 Task: Create a due date automation trigger when advanced on, on the monday before a card is due add fields with custom fields "Resume" completed at 11:00 AM.
Action: Mouse moved to (1008, 94)
Screenshot: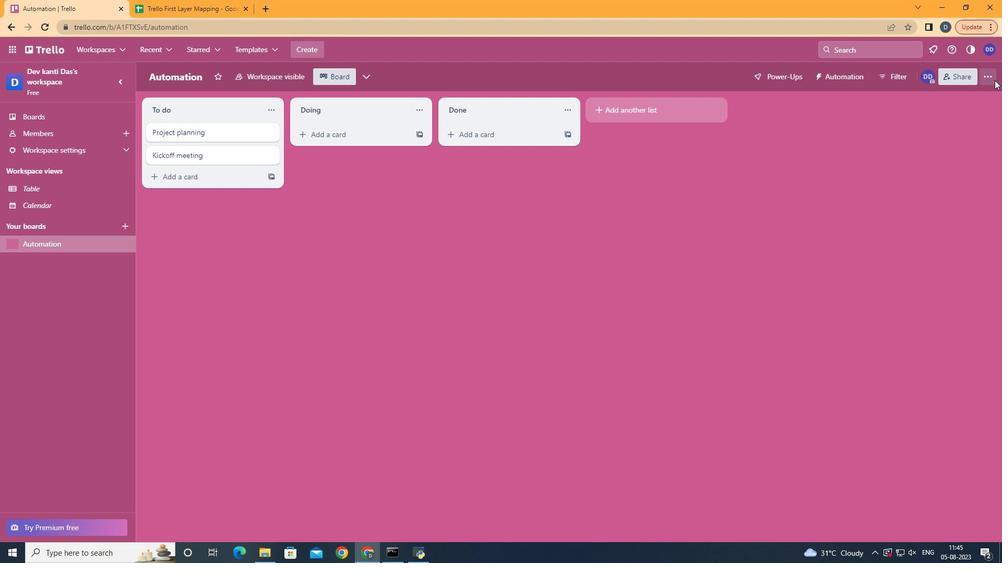 
Action: Mouse pressed left at (1008, 94)
Screenshot: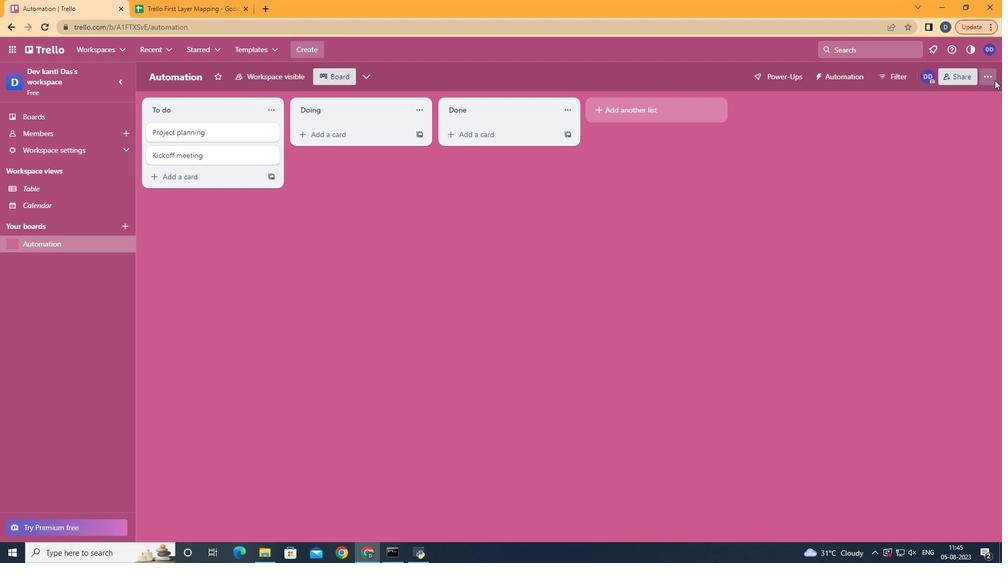 
Action: Mouse moved to (925, 238)
Screenshot: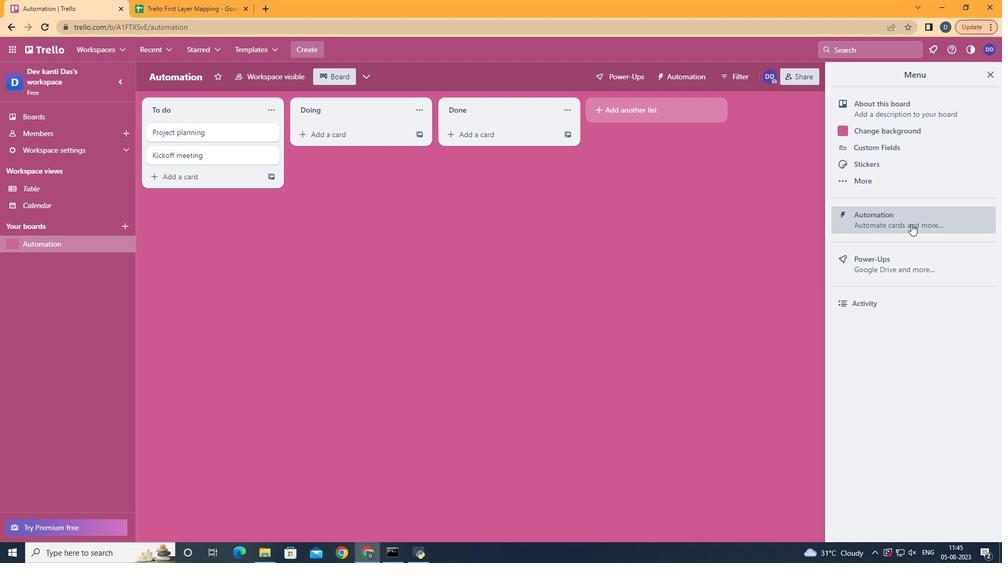 
Action: Mouse pressed left at (925, 238)
Screenshot: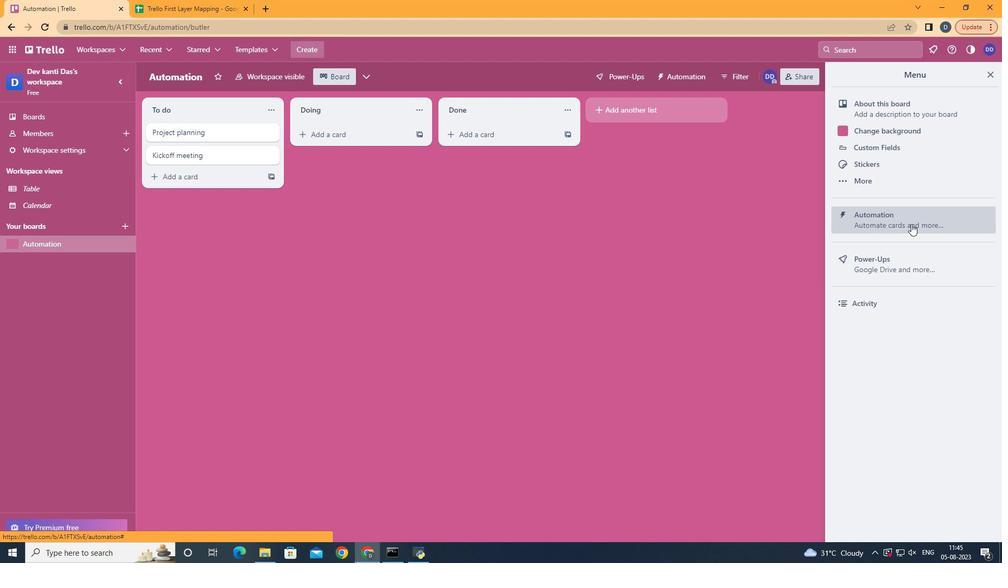 
Action: Mouse moved to (204, 223)
Screenshot: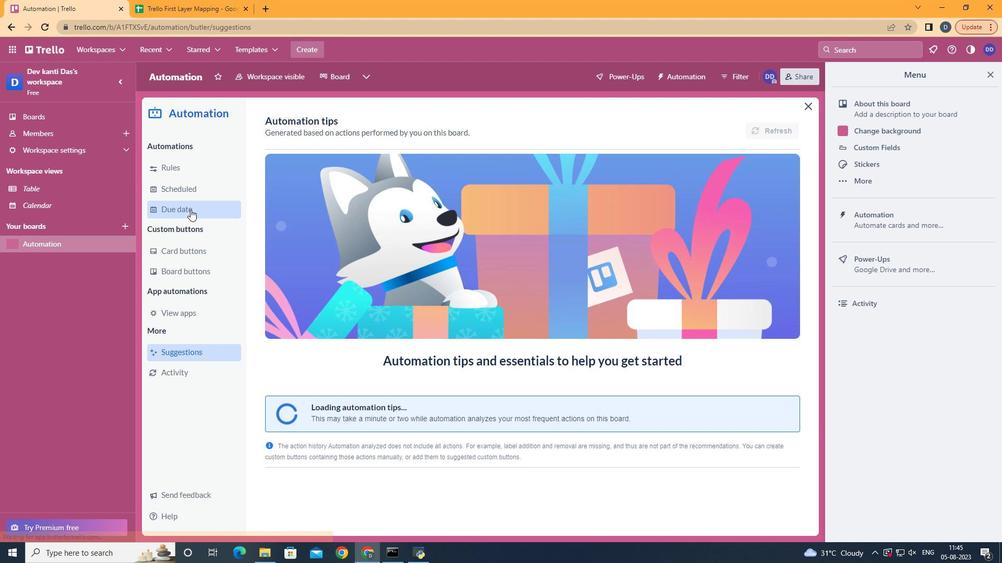 
Action: Mouse pressed left at (204, 223)
Screenshot: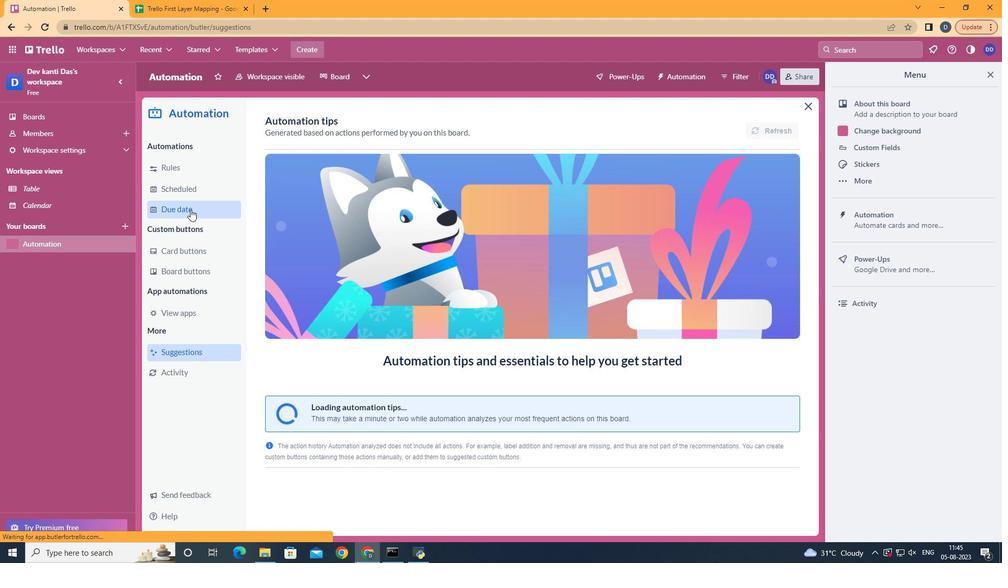 
Action: Mouse moved to (763, 140)
Screenshot: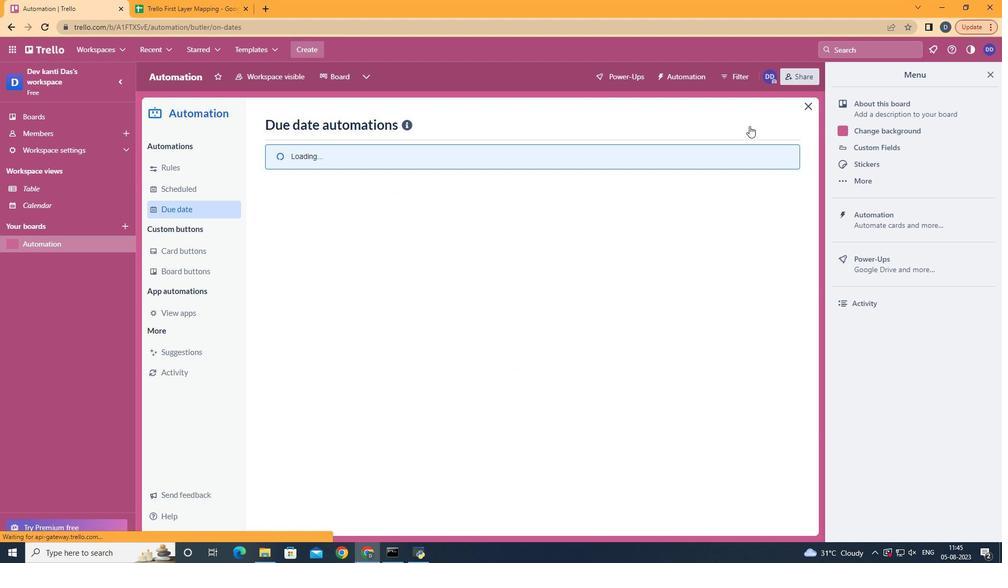 
Action: Mouse pressed left at (763, 140)
Screenshot: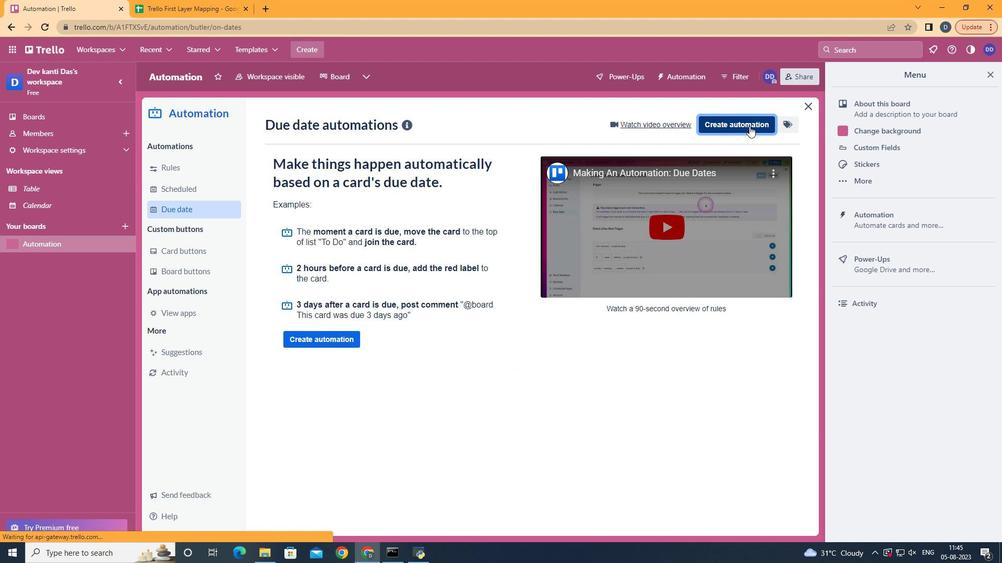 
Action: Mouse moved to (623, 243)
Screenshot: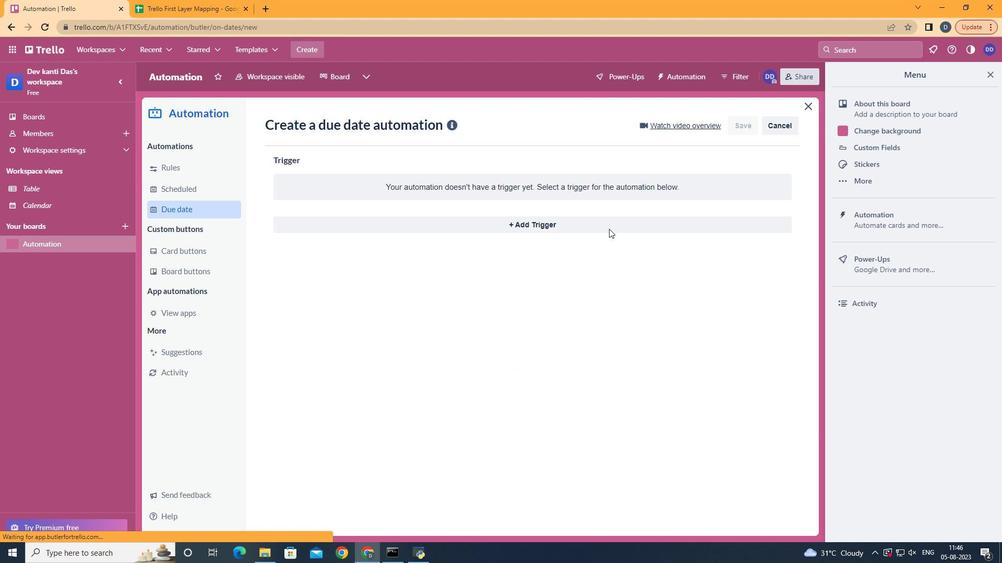 
Action: Mouse pressed left at (623, 243)
Screenshot: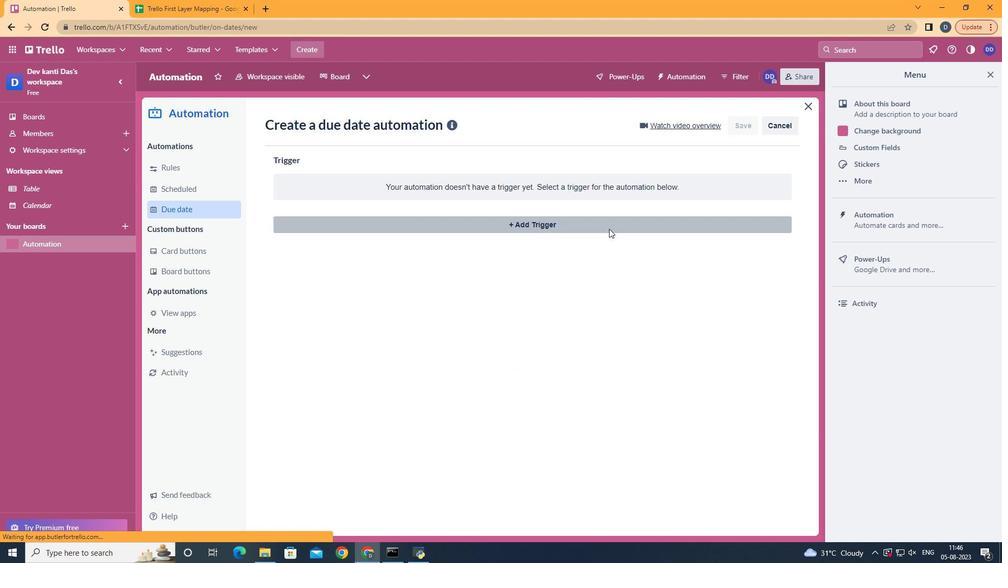 
Action: Mouse moved to (352, 280)
Screenshot: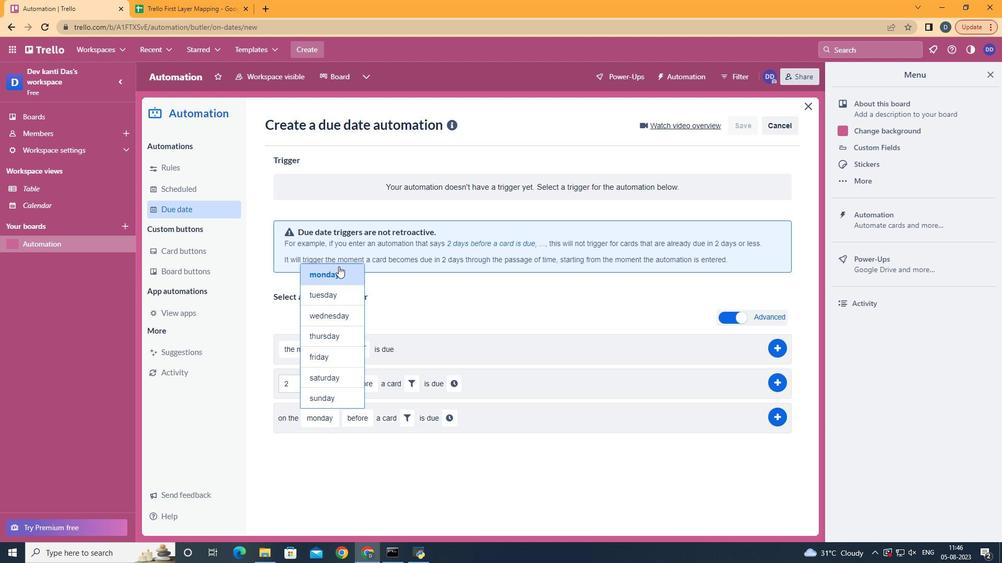 
Action: Mouse pressed left at (352, 280)
Screenshot: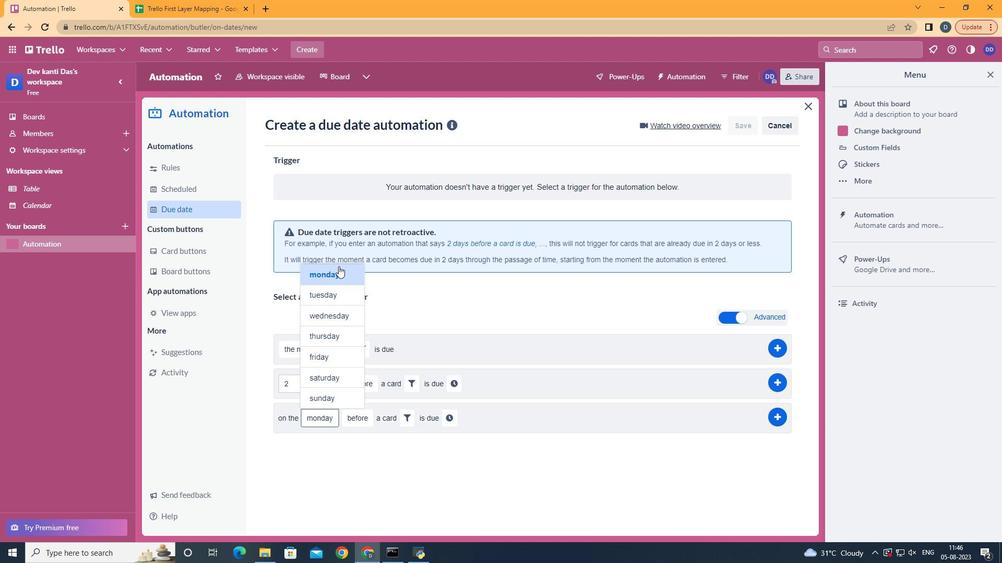 
Action: Mouse moved to (376, 456)
Screenshot: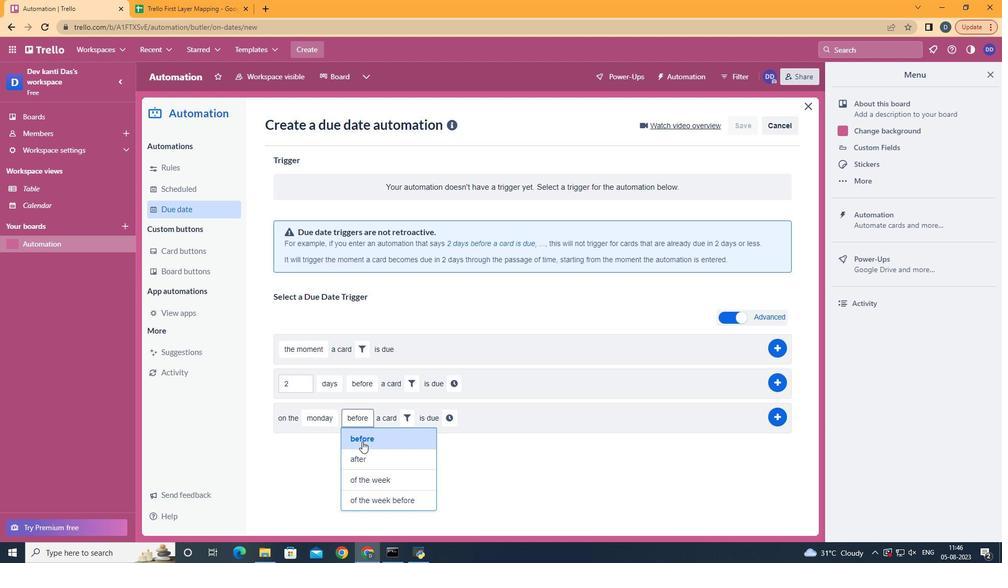 
Action: Mouse pressed left at (376, 456)
Screenshot: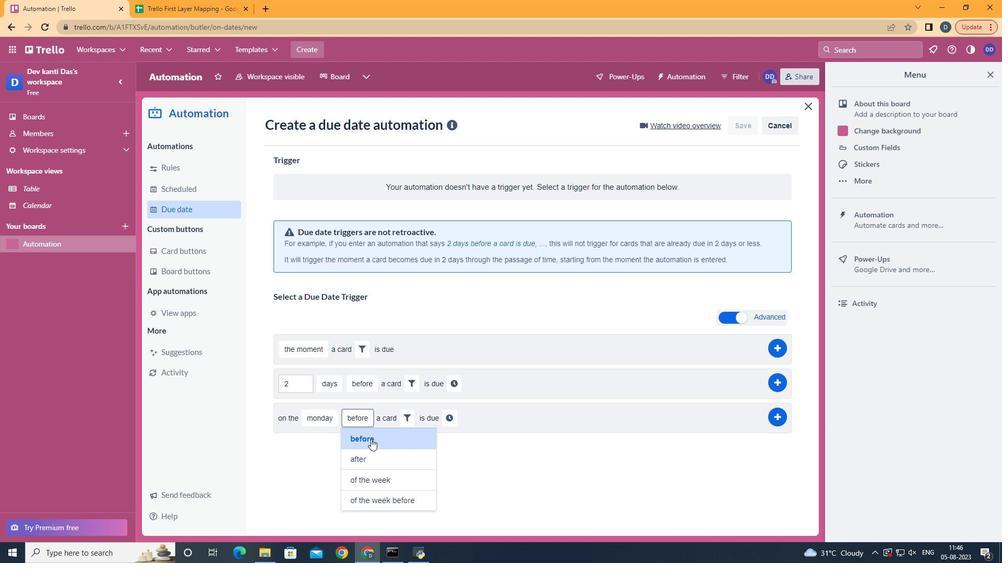 
Action: Mouse moved to (419, 433)
Screenshot: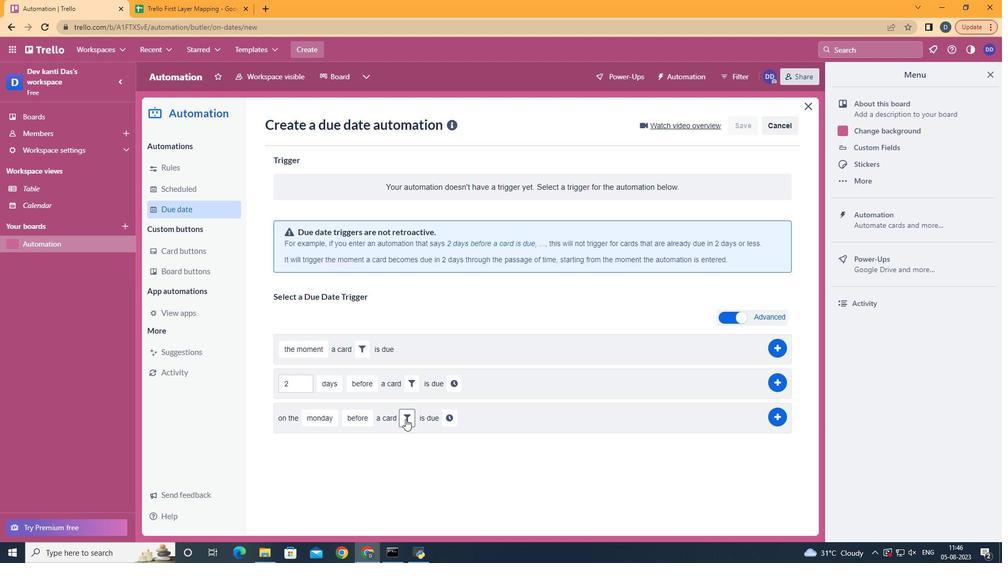 
Action: Mouse pressed left at (419, 433)
Screenshot: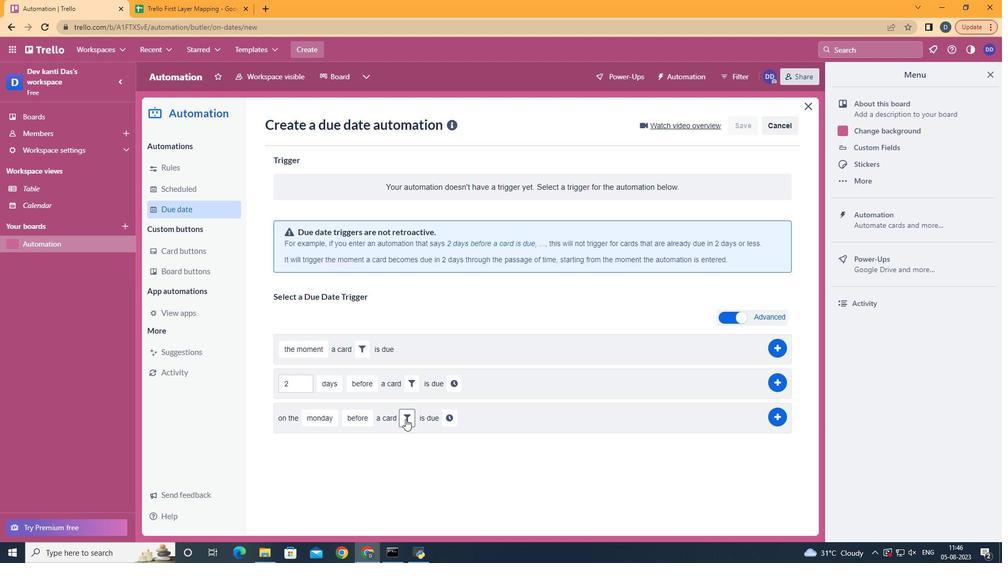 
Action: Mouse moved to (596, 466)
Screenshot: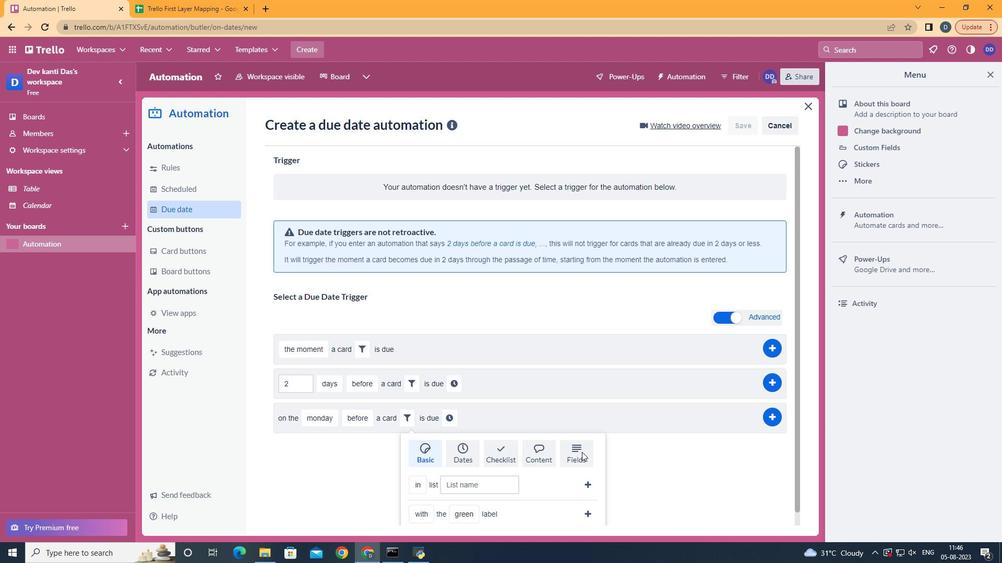 
Action: Mouse pressed left at (596, 466)
Screenshot: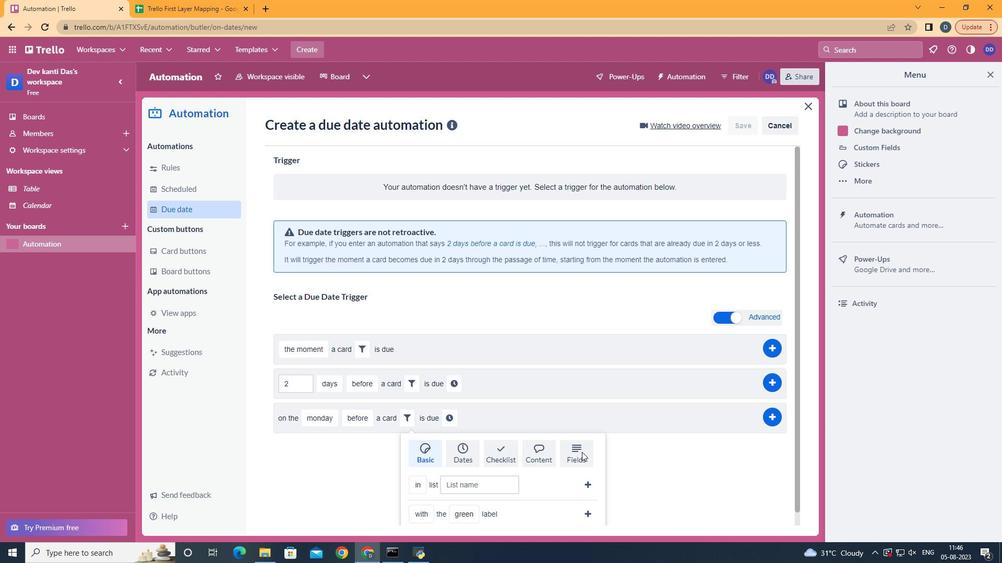 
Action: Mouse scrolled (596, 466) with delta (0, 0)
Screenshot: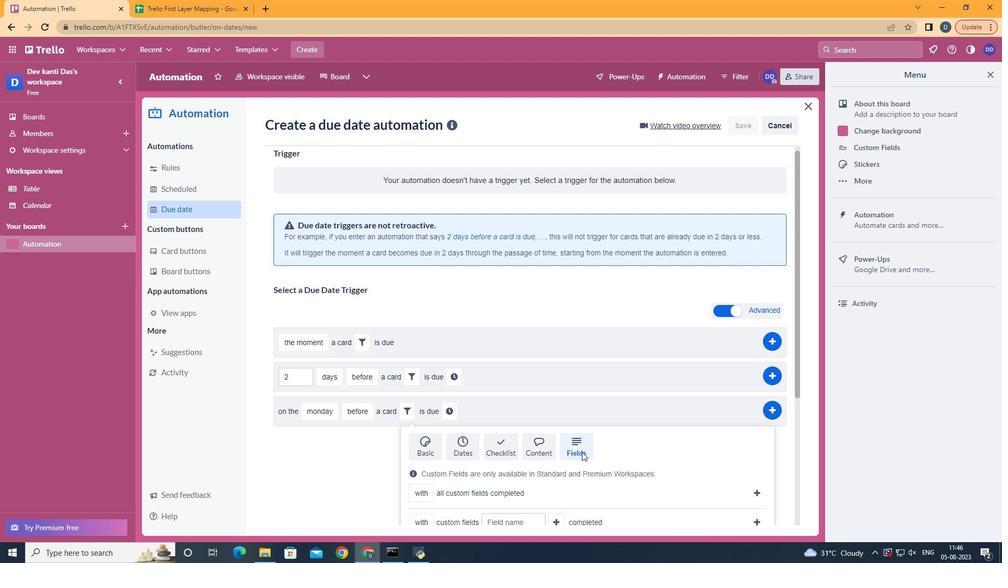 
Action: Mouse scrolled (596, 466) with delta (0, 0)
Screenshot: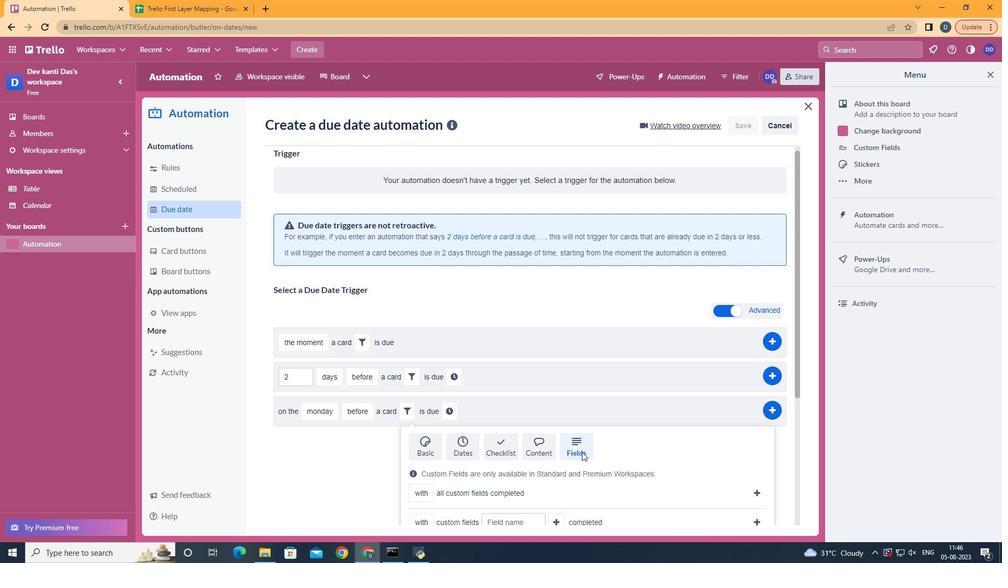 
Action: Mouse scrolled (596, 466) with delta (0, 0)
Screenshot: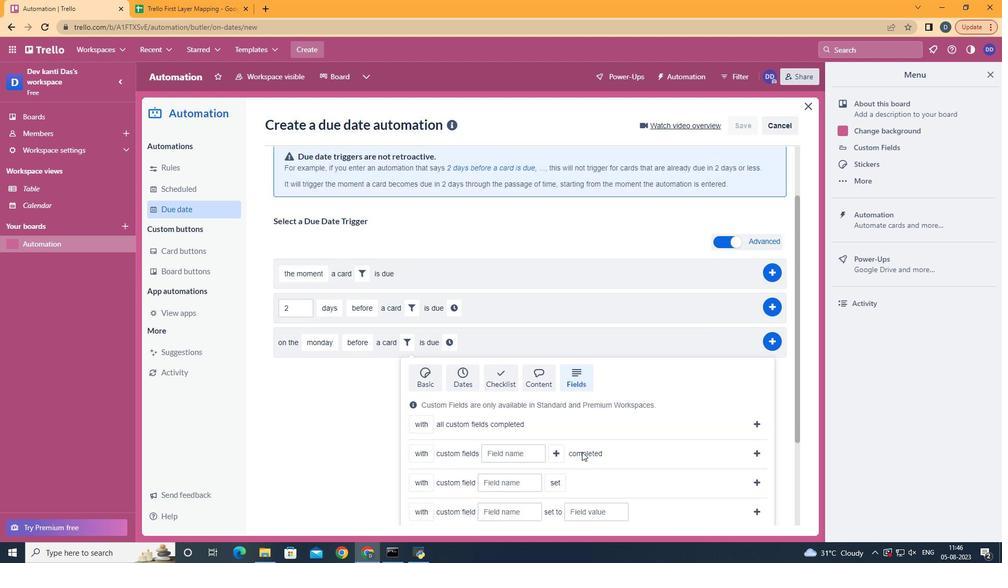 
Action: Mouse scrolled (596, 466) with delta (0, 0)
Screenshot: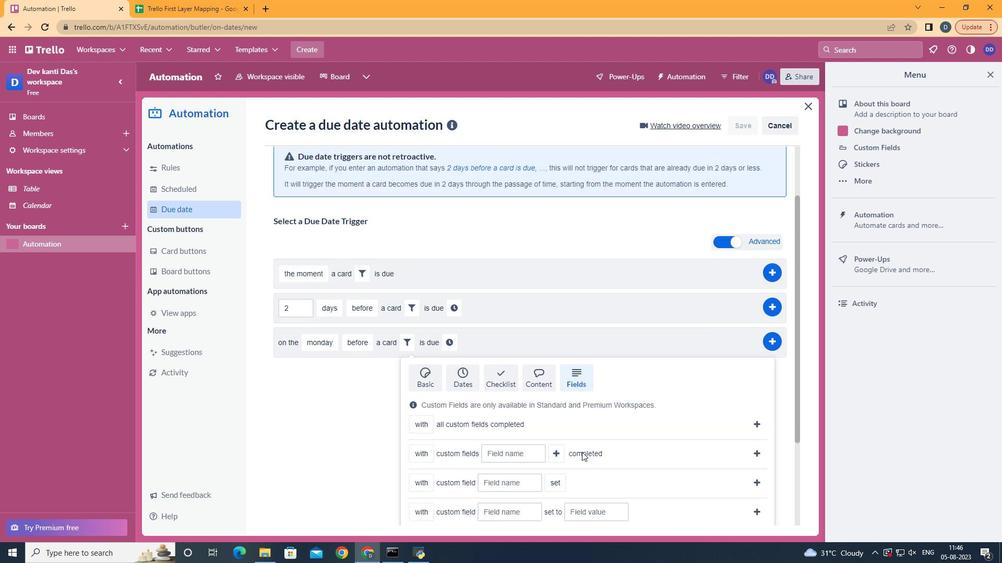 
Action: Mouse scrolled (596, 466) with delta (0, 0)
Screenshot: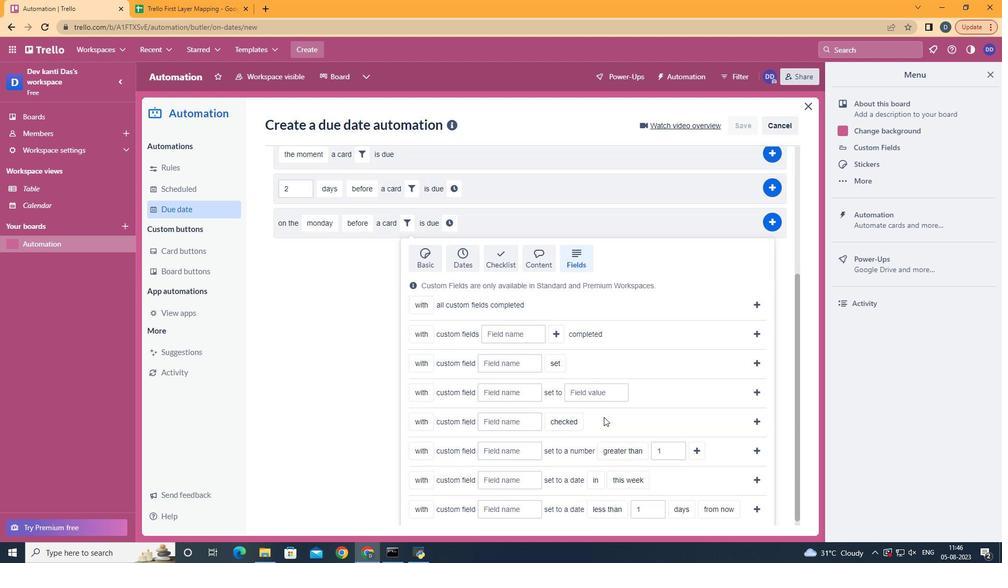 
Action: Mouse moved to (449, 358)
Screenshot: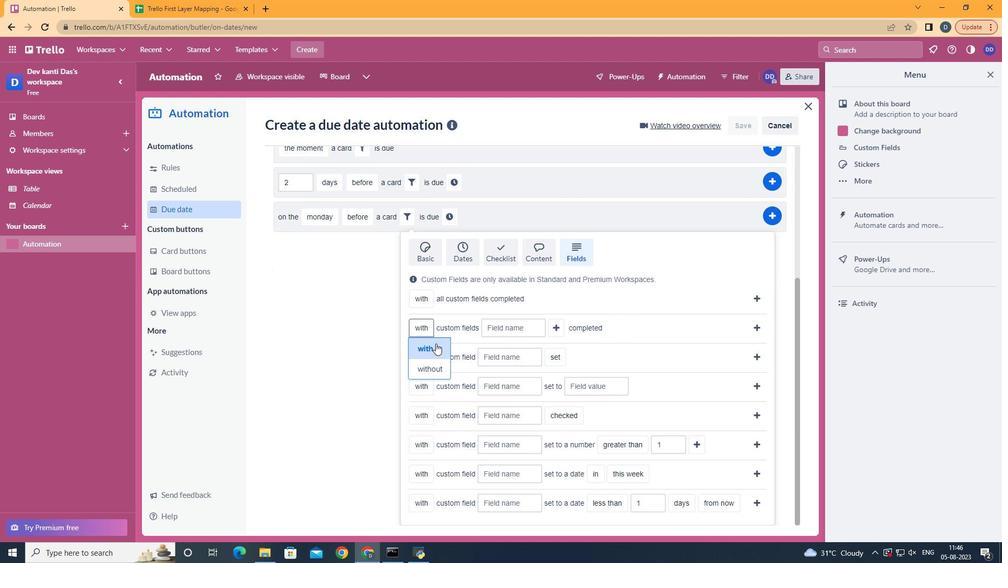 
Action: Mouse pressed left at (449, 358)
Screenshot: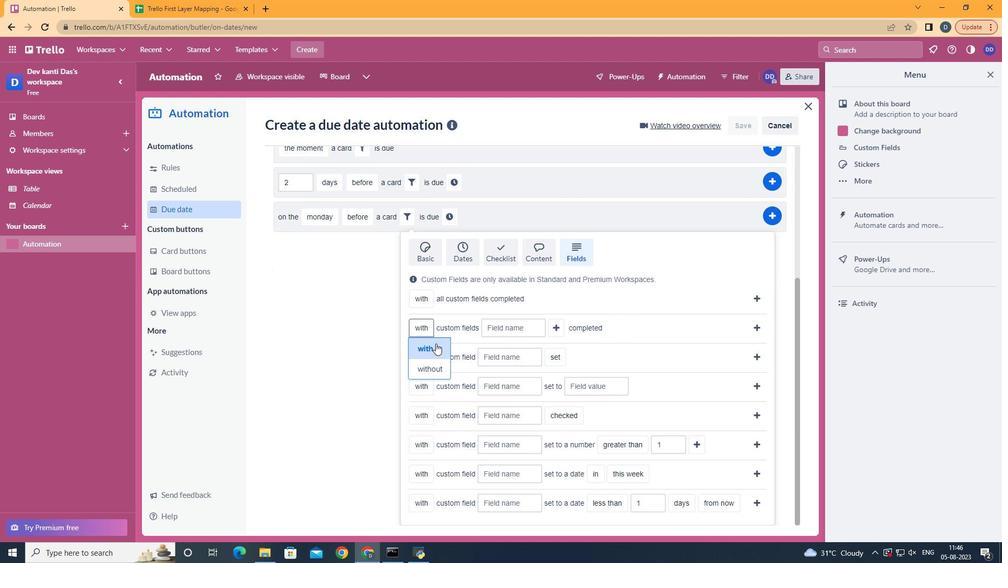 
Action: Mouse moved to (513, 347)
Screenshot: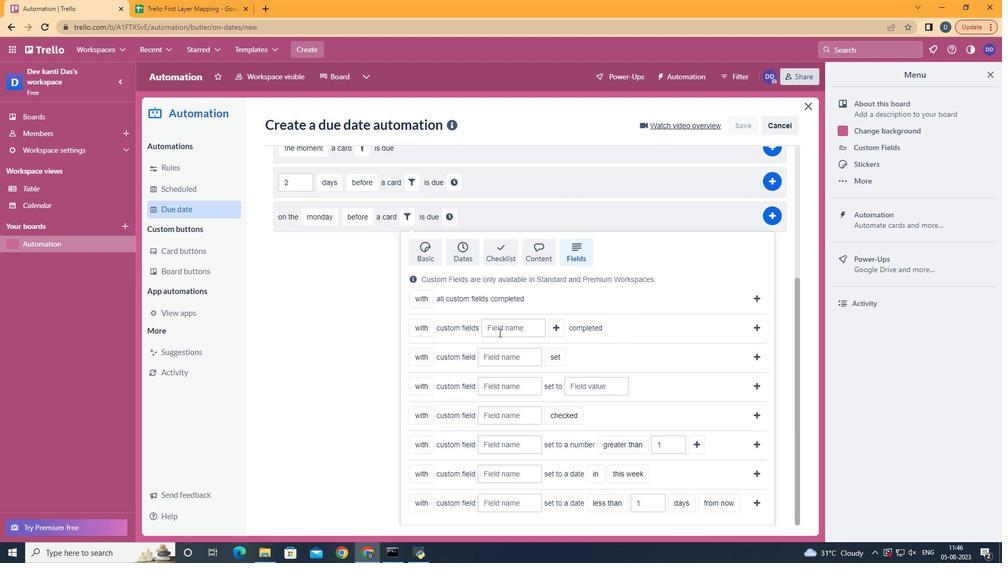 
Action: Mouse pressed left at (513, 347)
Screenshot: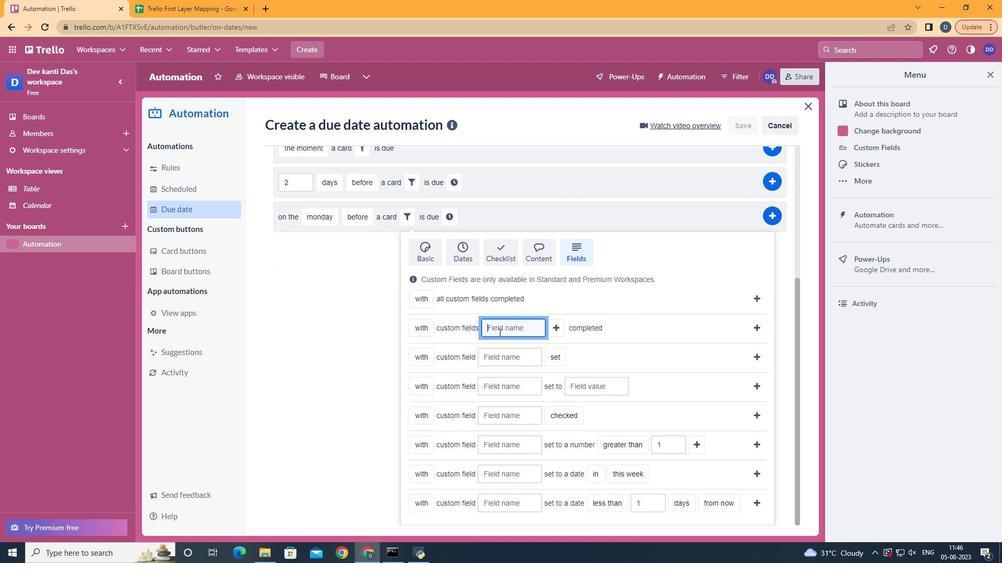 
Action: Key pressed <Key.shift>Resume
Screenshot: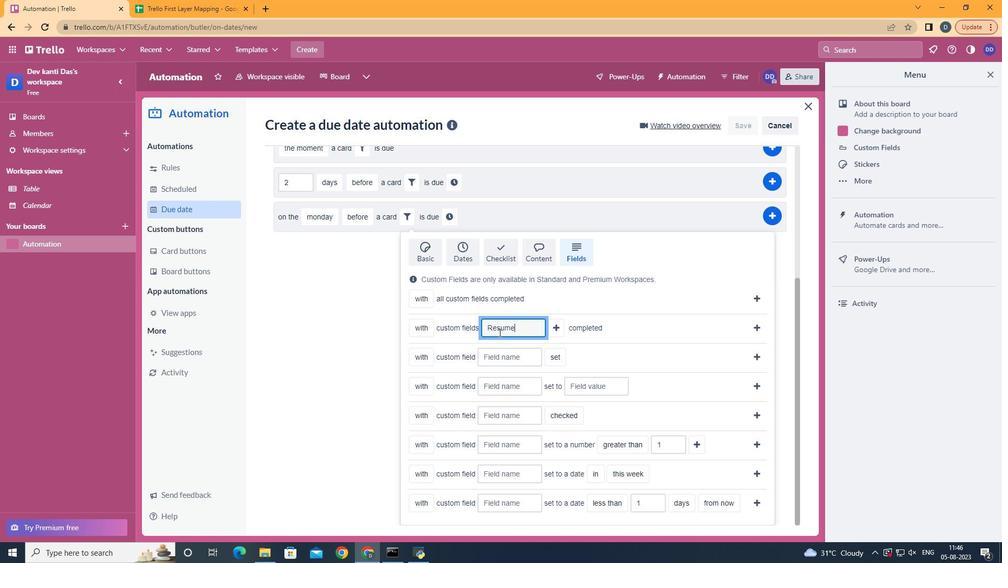 
Action: Mouse moved to (768, 341)
Screenshot: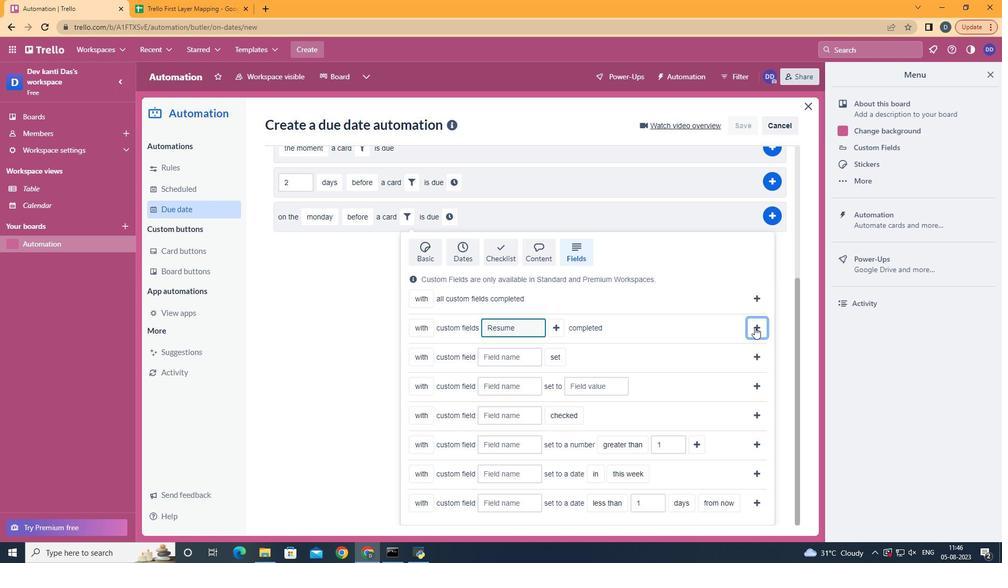 
Action: Mouse pressed left at (768, 341)
Screenshot: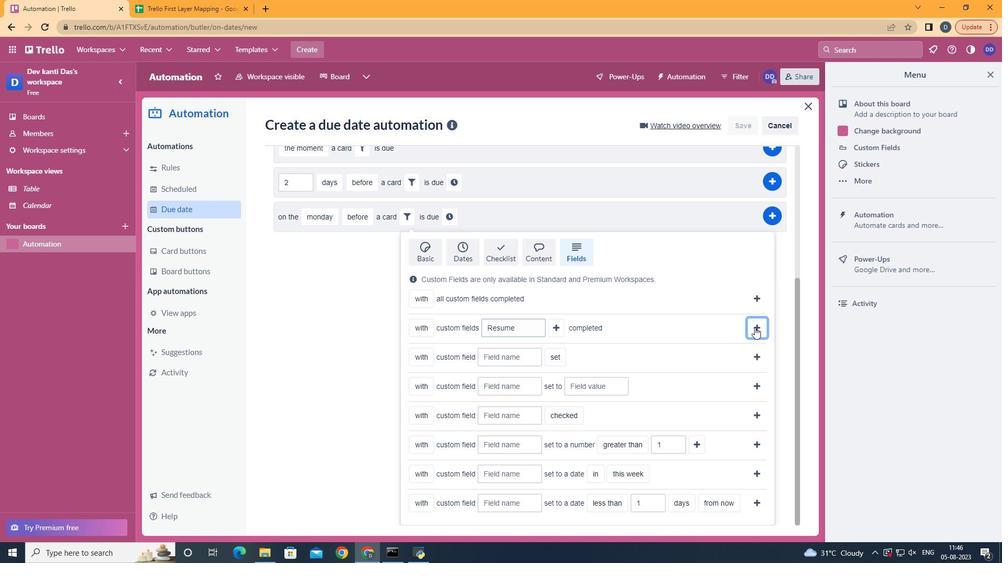
Action: Mouse moved to (610, 435)
Screenshot: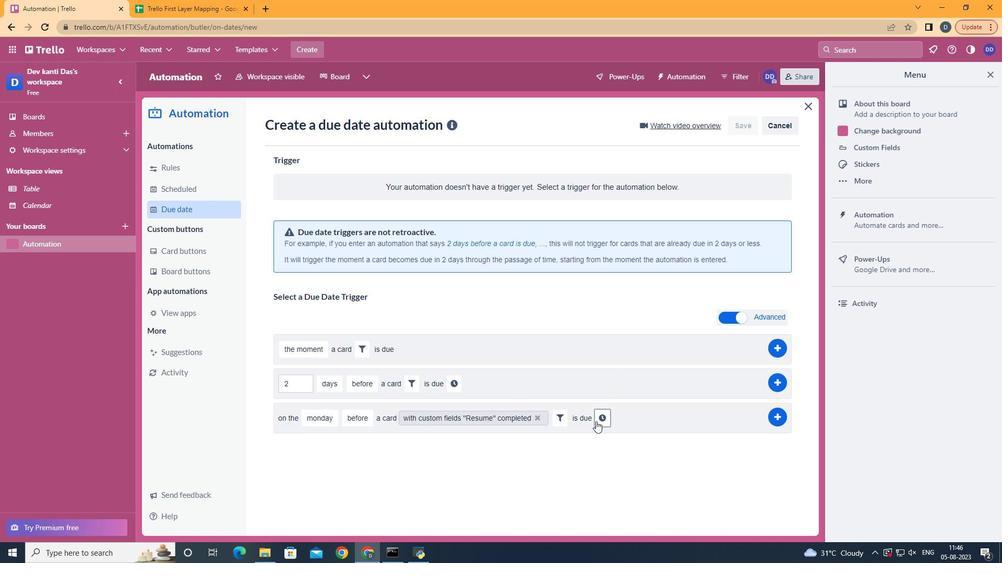 
Action: Mouse pressed left at (610, 435)
Screenshot: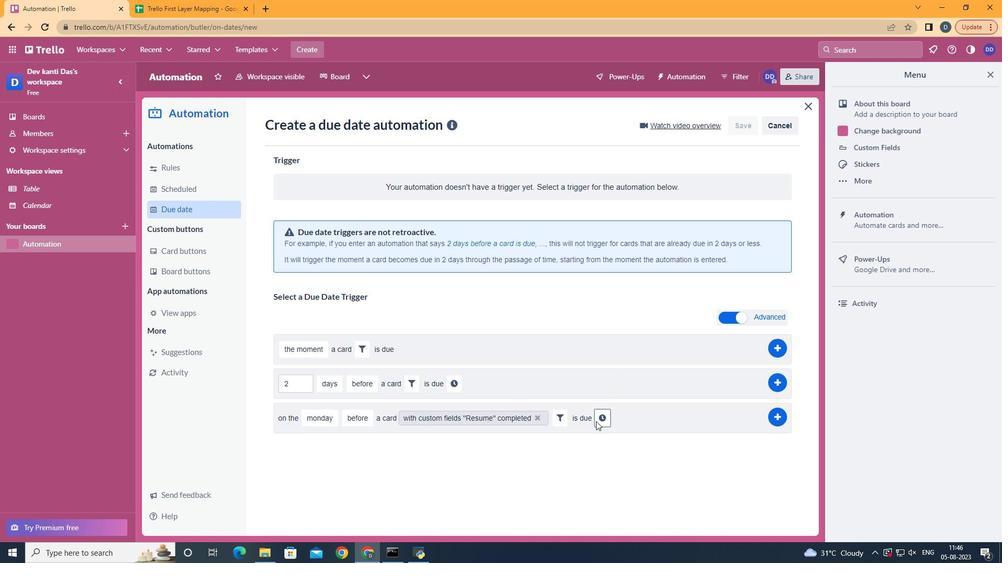 
Action: Mouse moved to (678, 430)
Screenshot: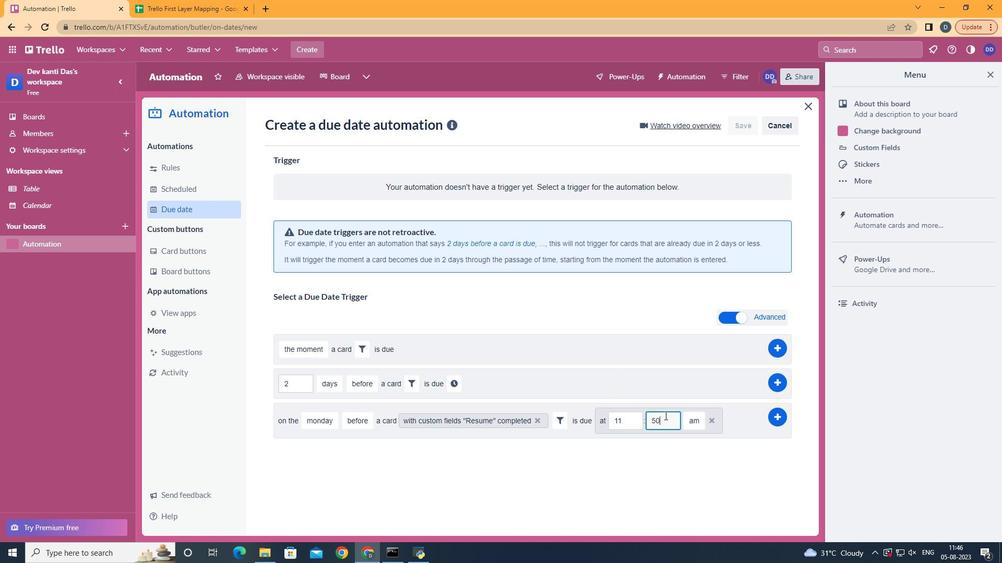 
Action: Mouse pressed left at (678, 430)
Screenshot: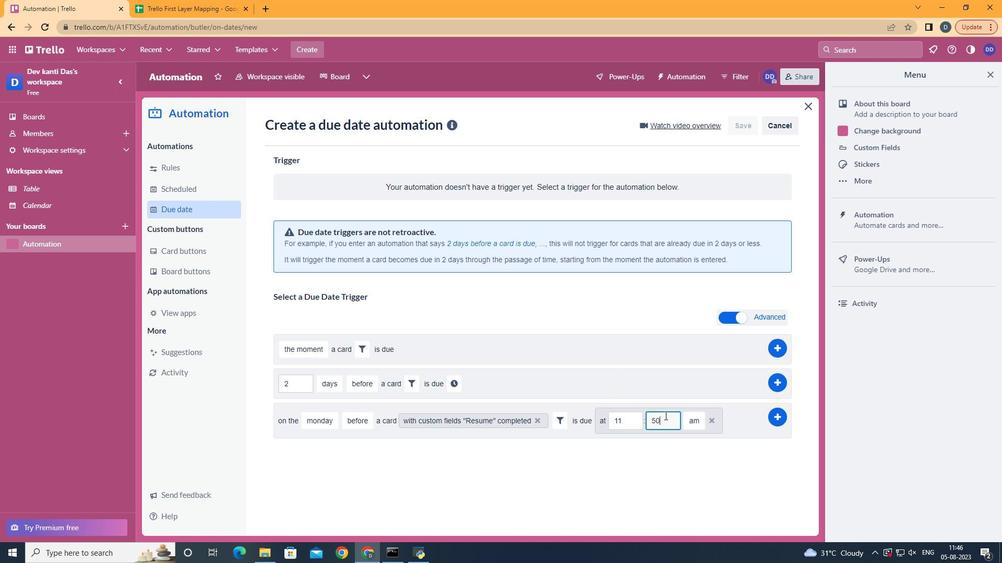 
Action: Mouse moved to (678, 430)
Screenshot: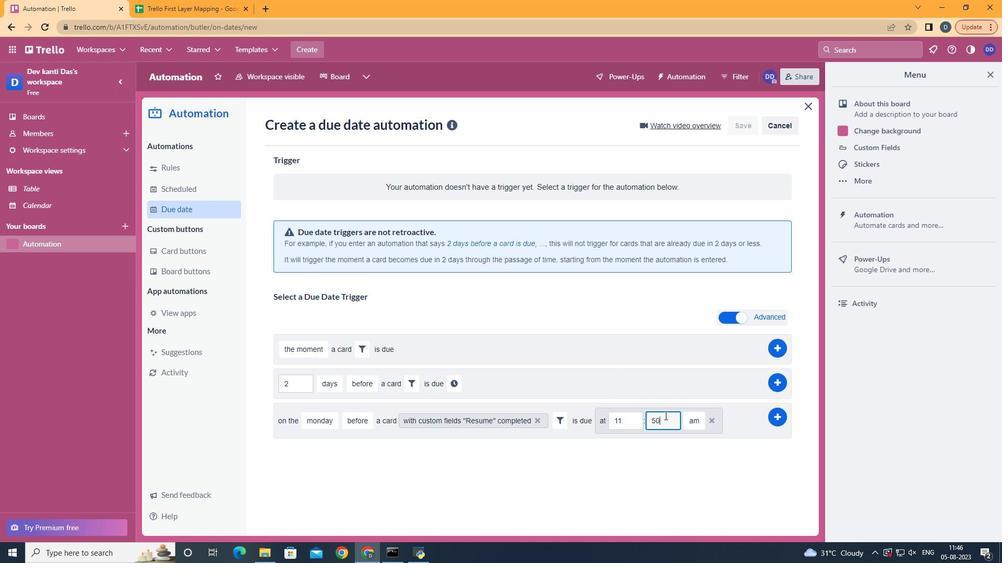 
Action: Key pressed <Key.backspace><Key.backspace>00
Screenshot: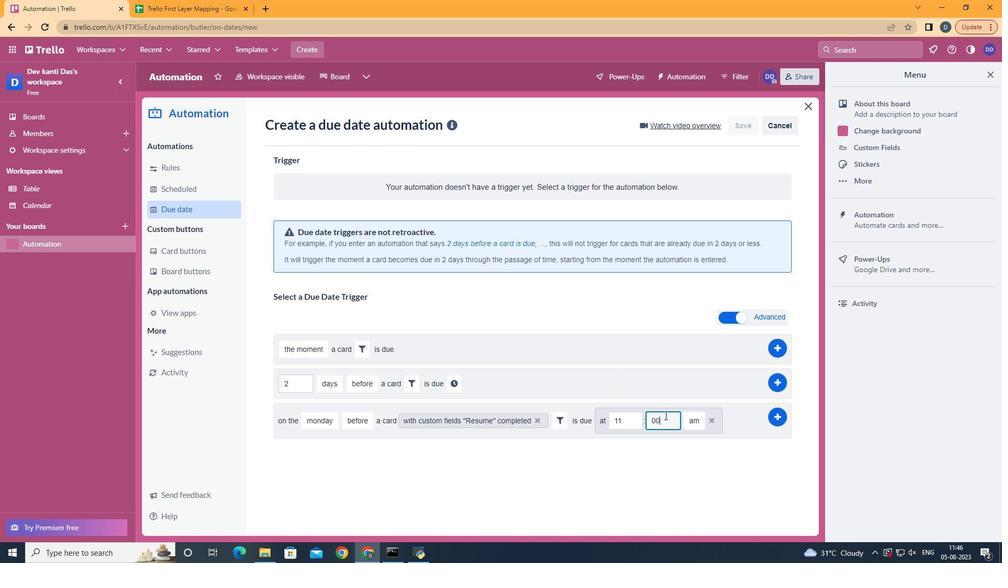 
Action: Mouse moved to (800, 436)
Screenshot: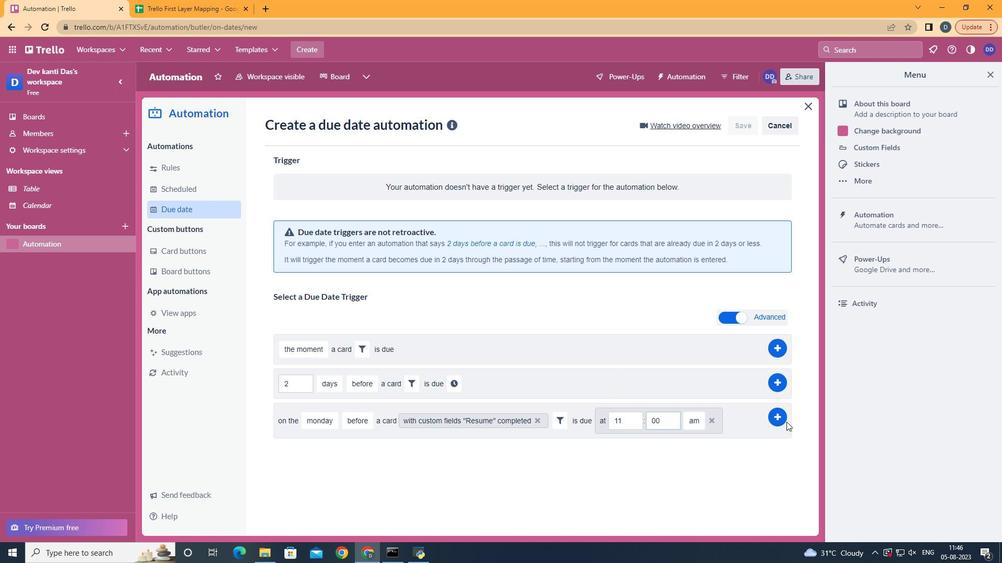 
Action: Mouse pressed left at (800, 436)
Screenshot: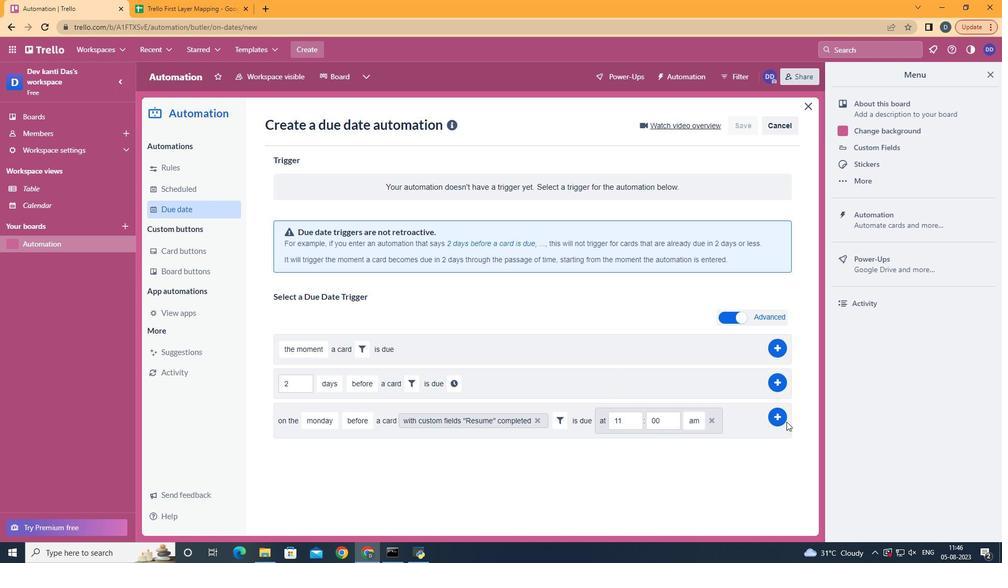 
Action: Mouse moved to (790, 425)
Screenshot: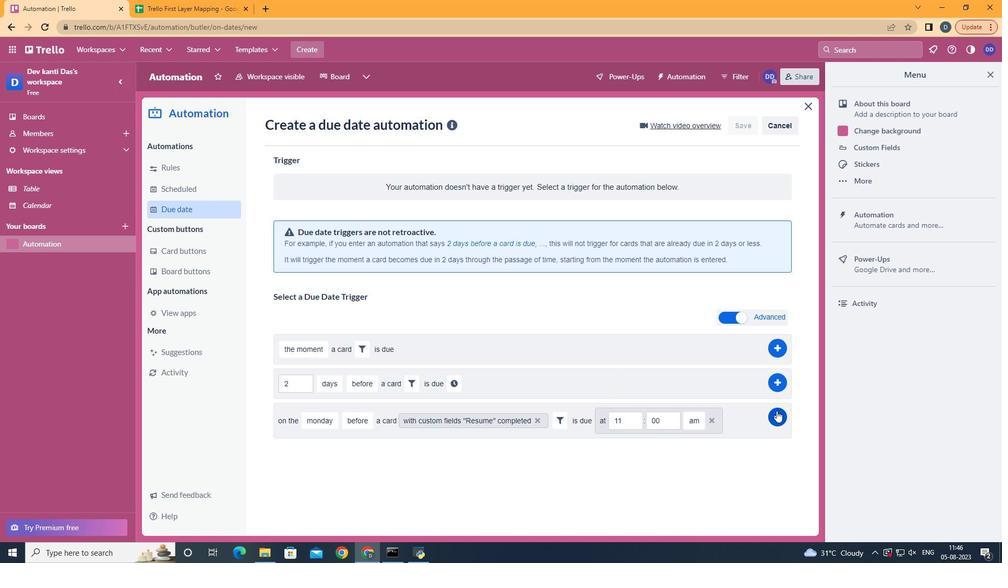 
Action: Mouse pressed left at (790, 425)
Screenshot: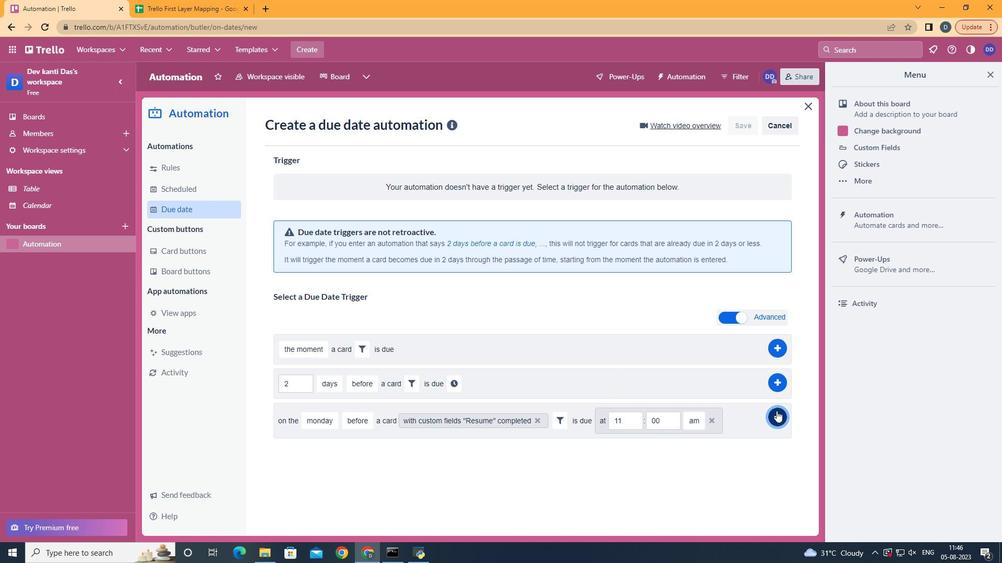 
Action: Mouse moved to (520, 257)
Screenshot: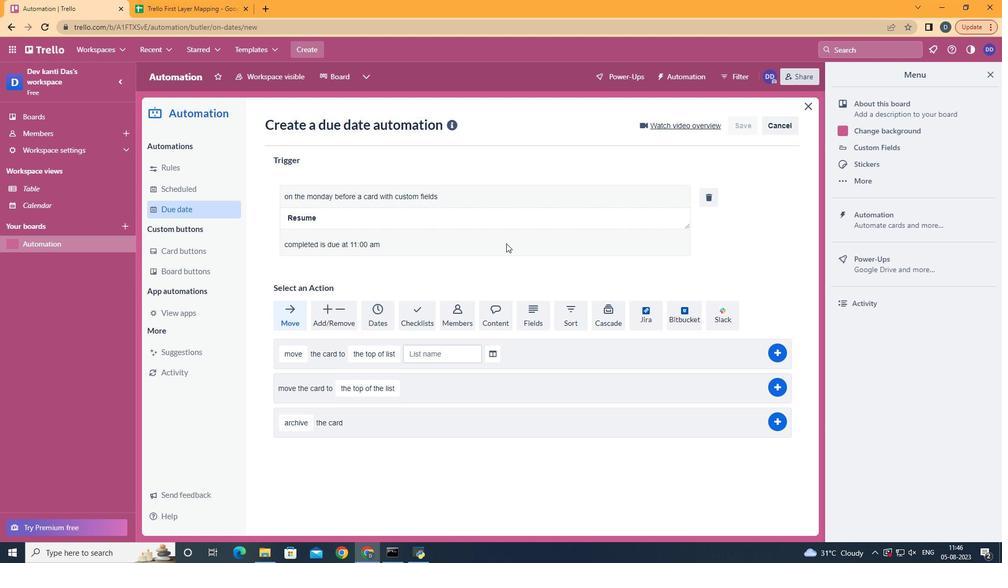 
